 Task: Insert the text " Thank you" from word art.
Action: Mouse moved to (127, 93)
Screenshot: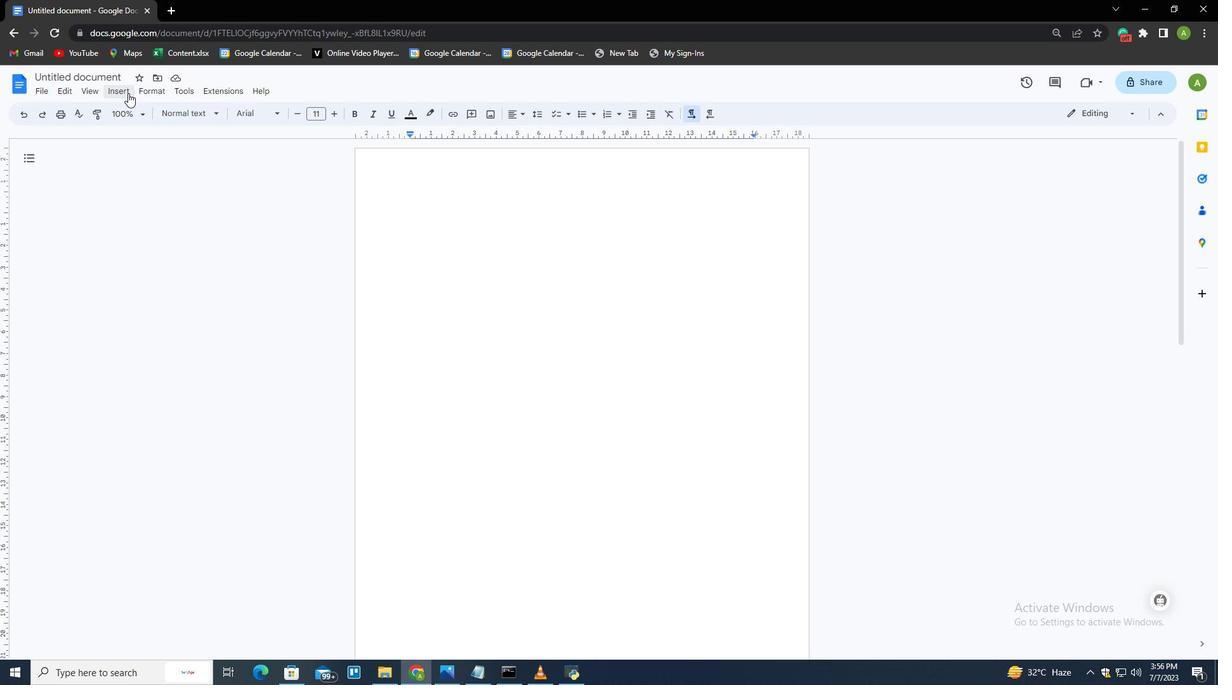 
Action: Mouse pressed left at (127, 93)
Screenshot: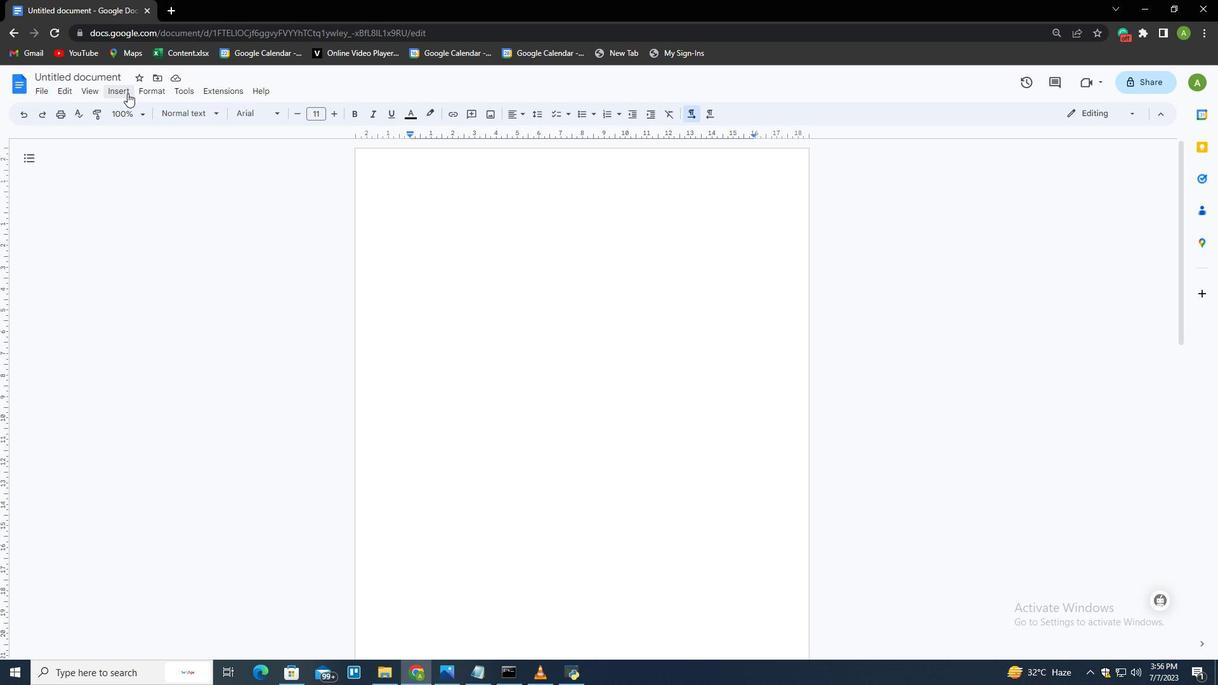 
Action: Mouse moved to (149, 149)
Screenshot: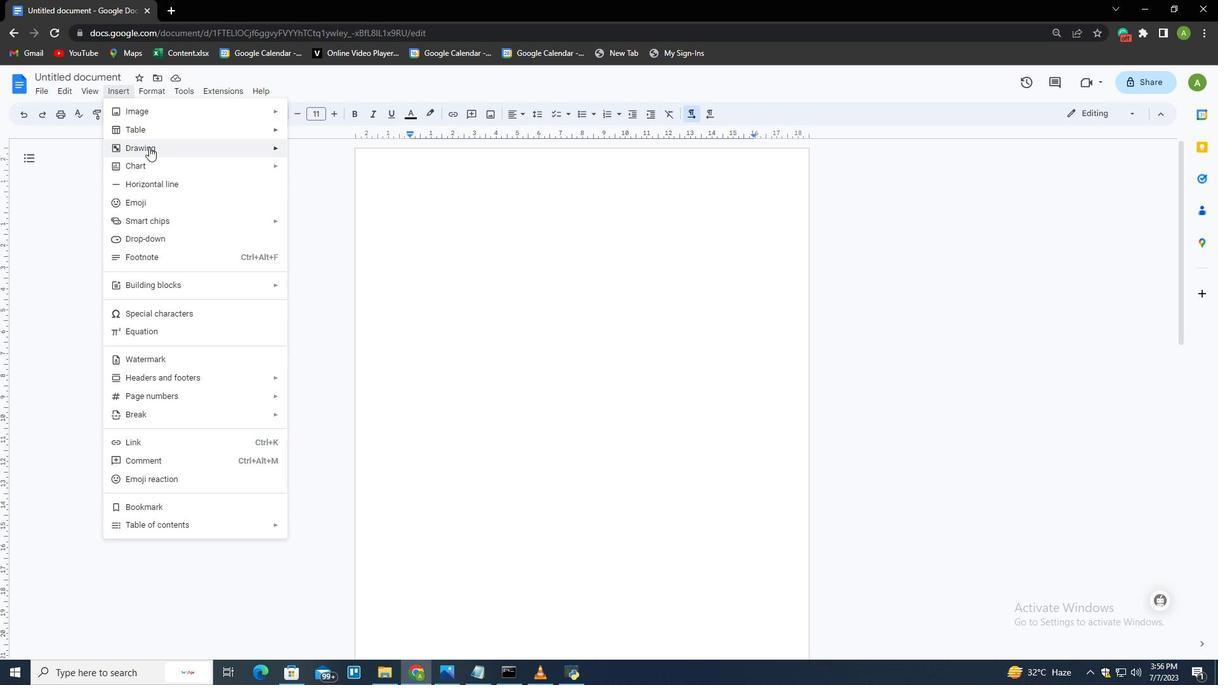 
Action: Mouse pressed left at (149, 149)
Screenshot: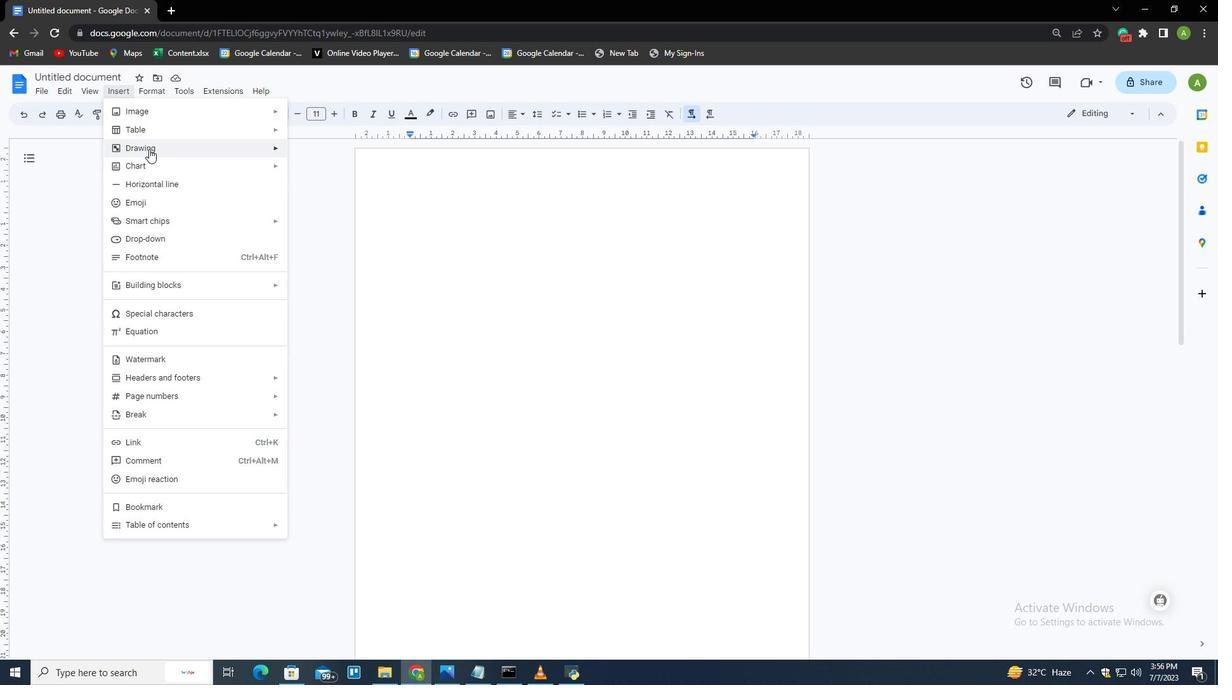 
Action: Mouse moved to (307, 152)
Screenshot: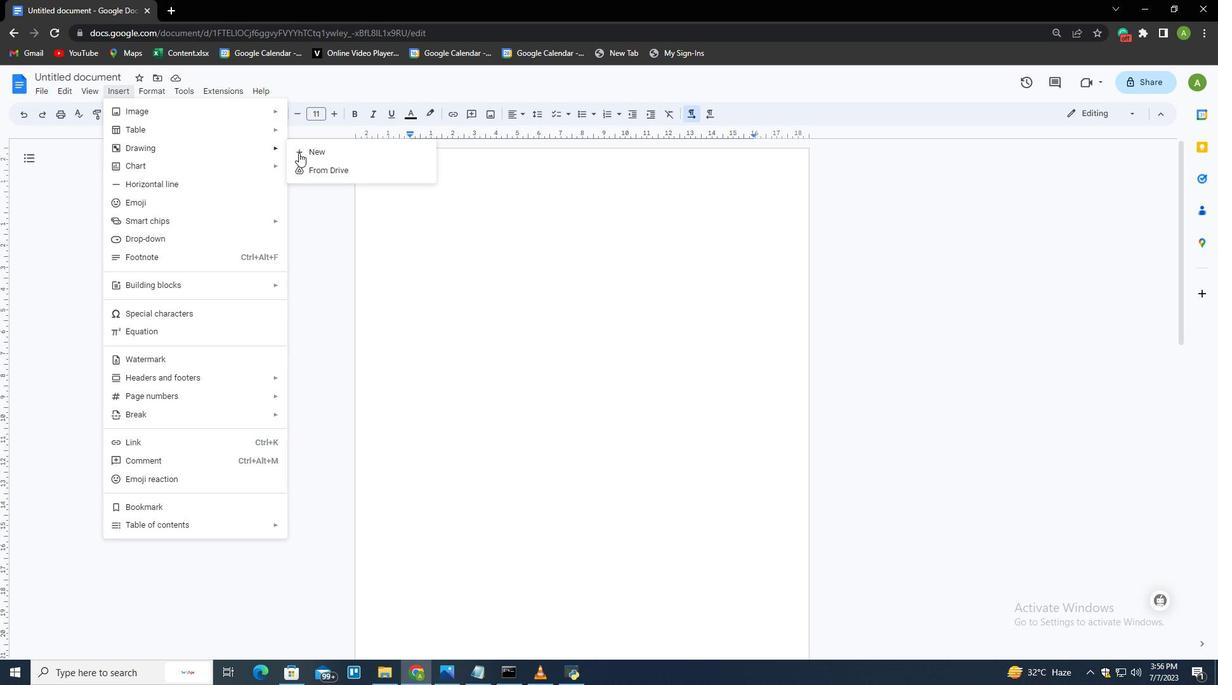 
Action: Mouse pressed left at (307, 152)
Screenshot: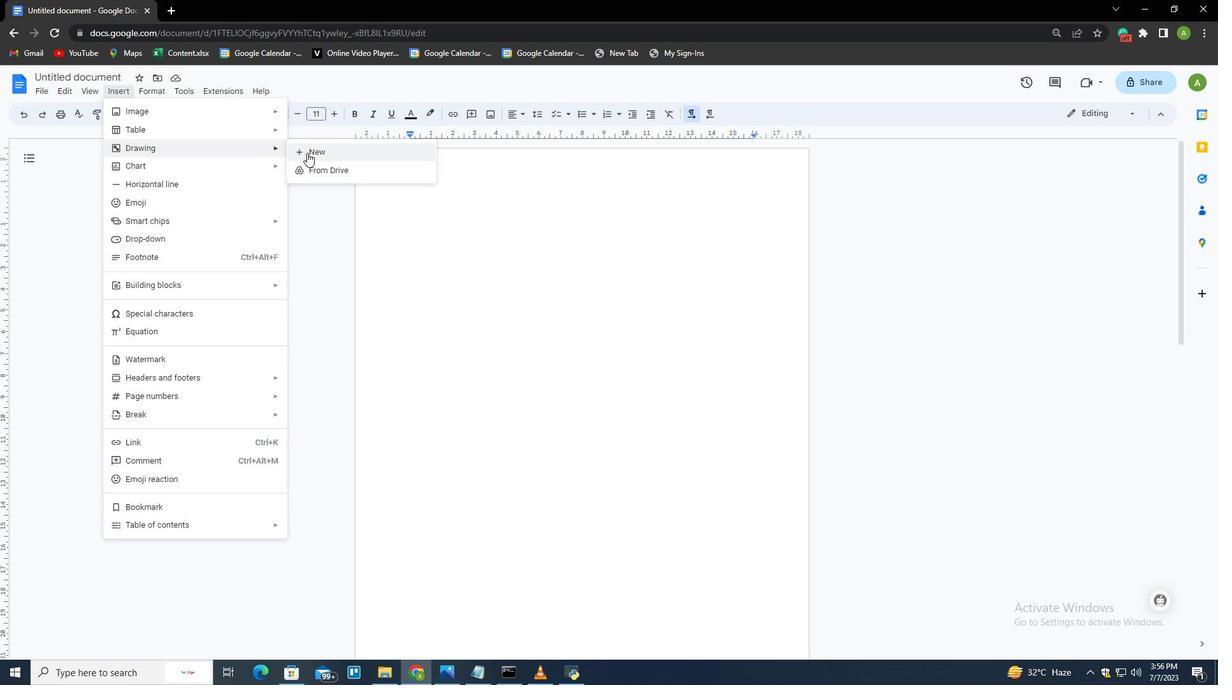 
Action: Mouse moved to (317, 140)
Screenshot: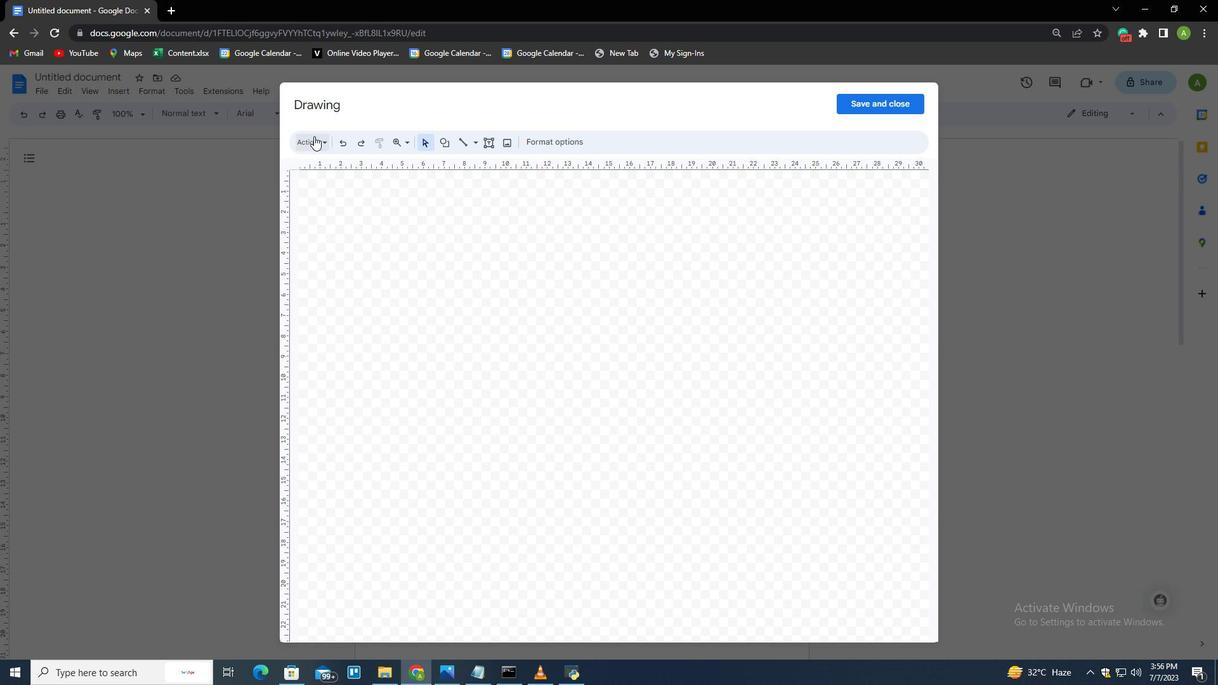 
Action: Mouse pressed left at (317, 140)
Screenshot: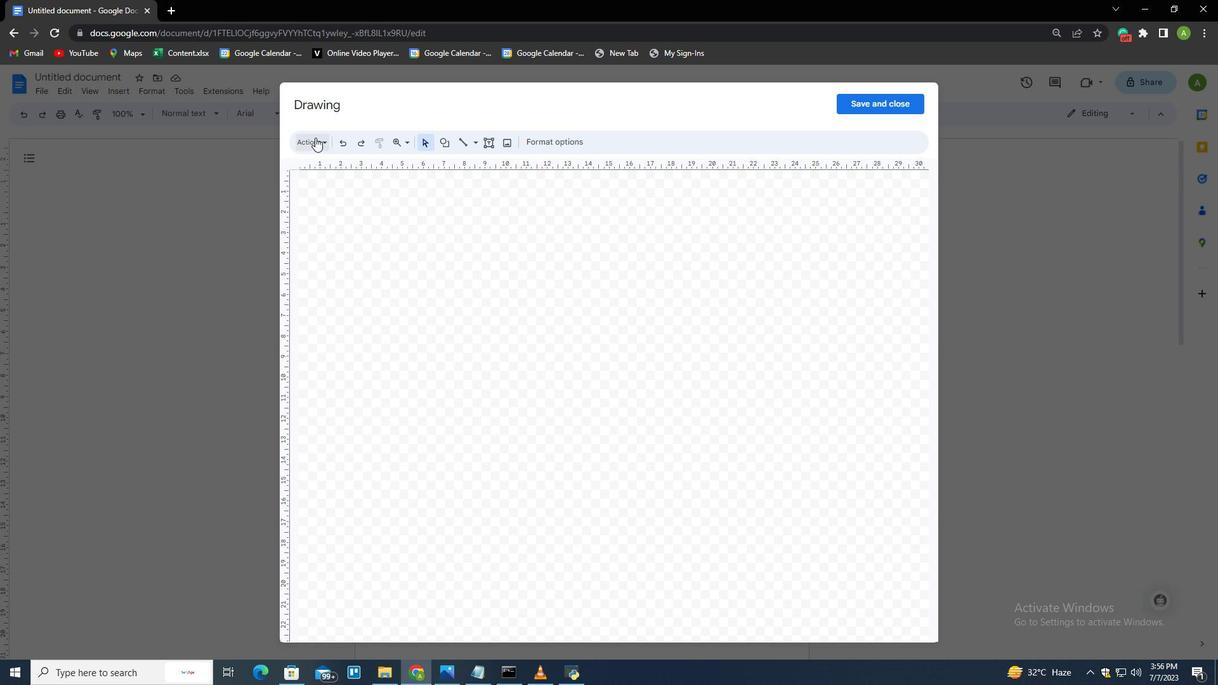
Action: Mouse moved to (339, 216)
Screenshot: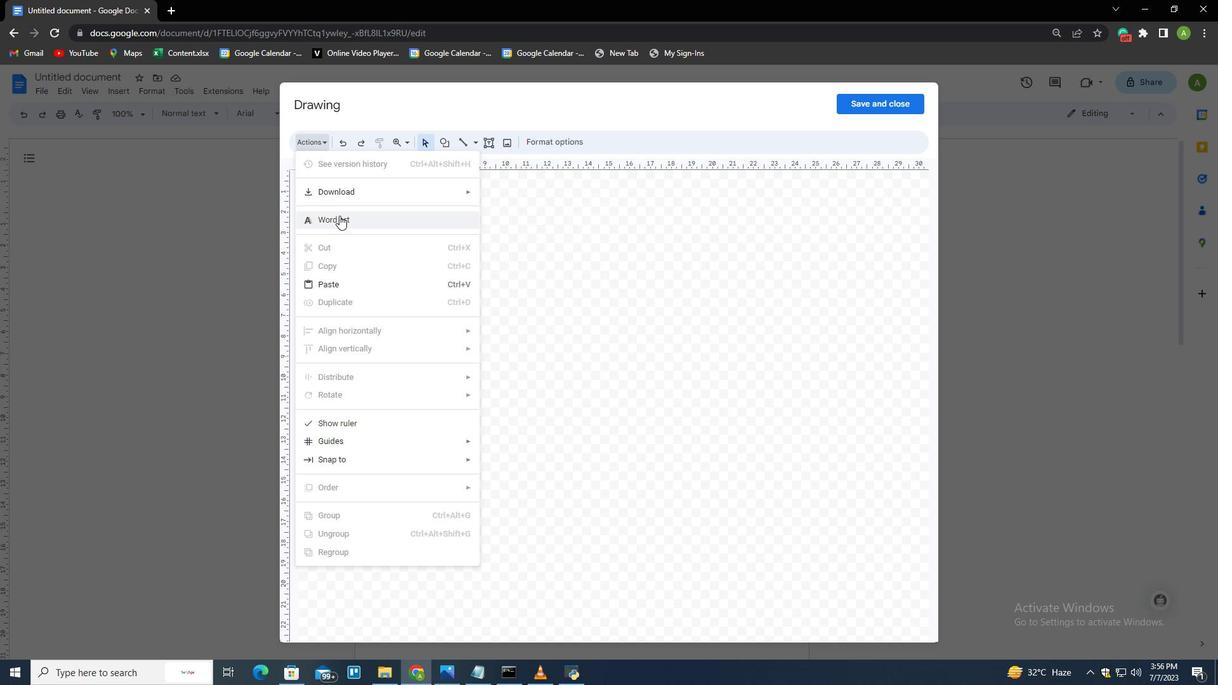 
Action: Mouse pressed left at (339, 216)
Screenshot: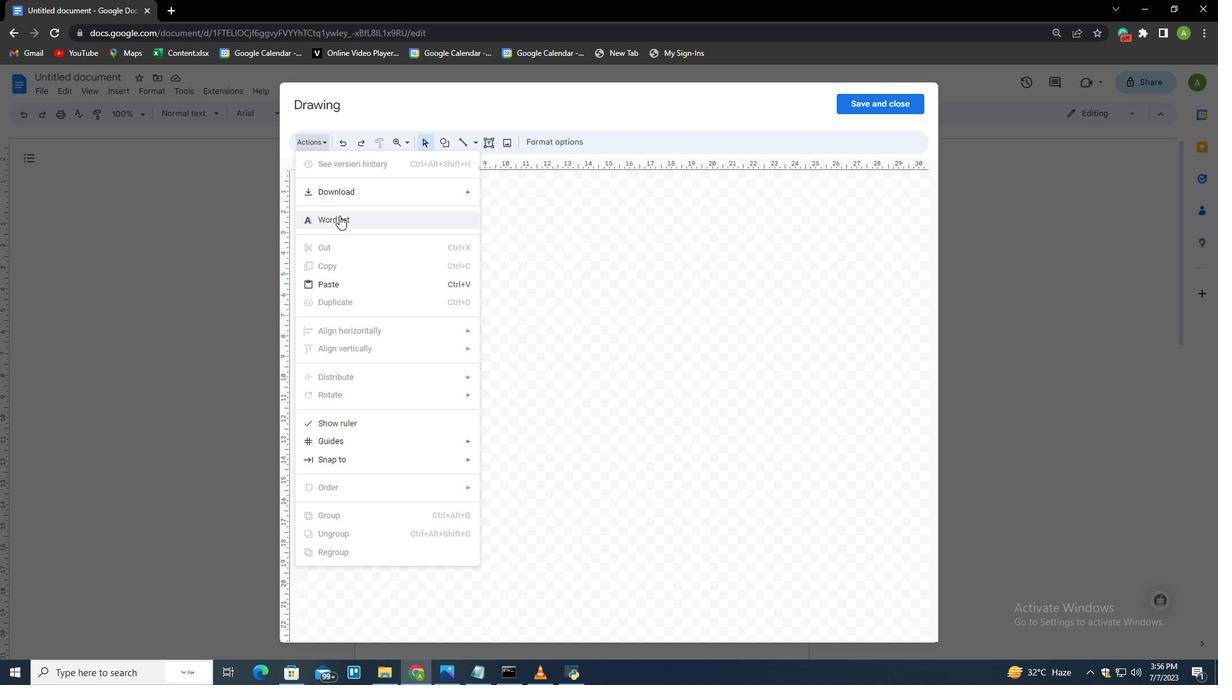 
Action: Mouse moved to (535, 189)
Screenshot: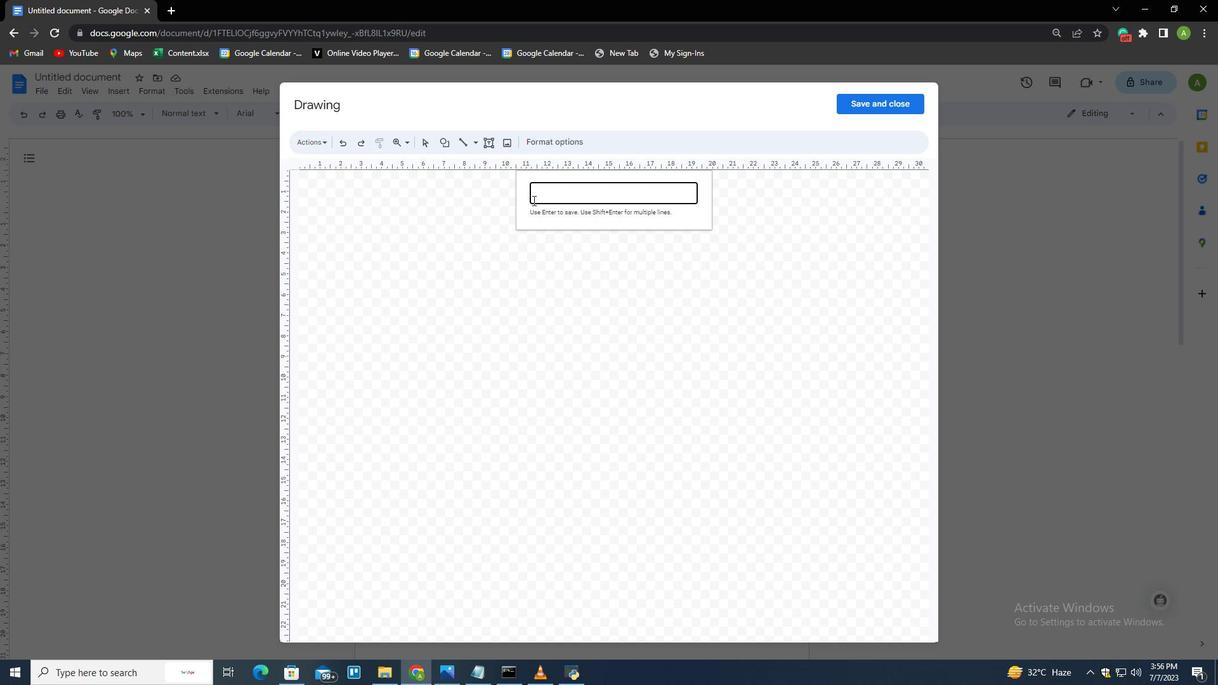 
Action: Mouse pressed left at (535, 189)
Screenshot: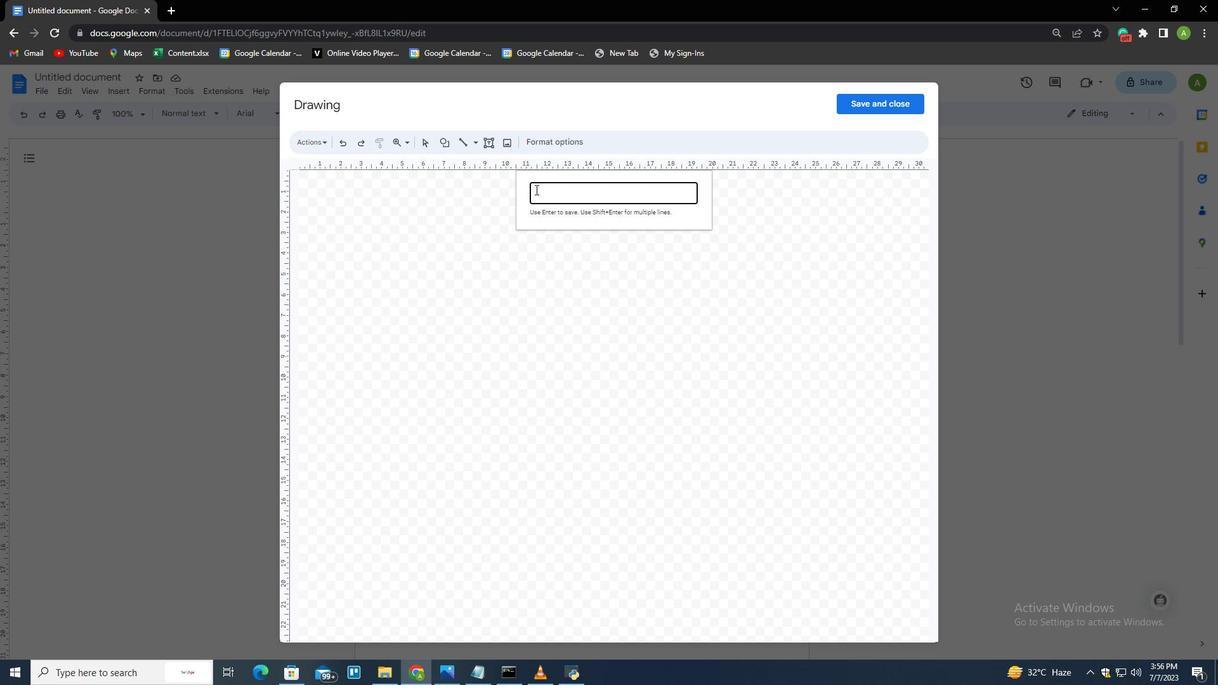 
Action: Key pressed <Key.shift><Key.shift>Thank<Key.space>you
Screenshot: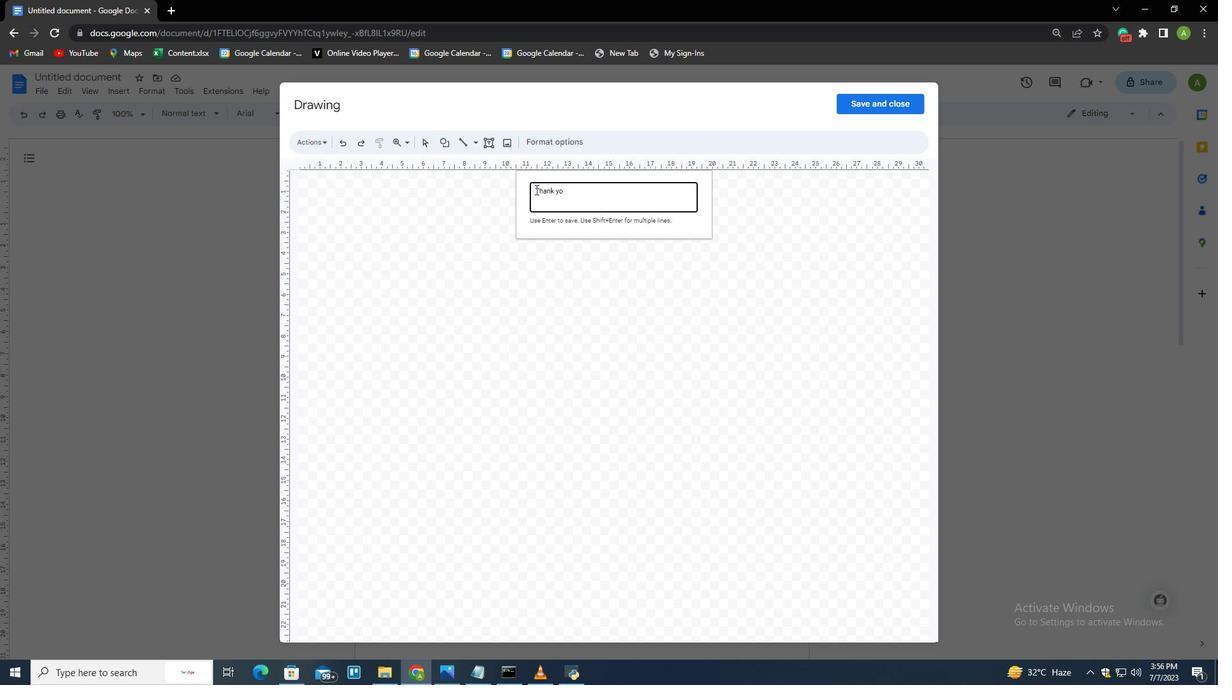
Action: Mouse moved to (696, 309)
Screenshot: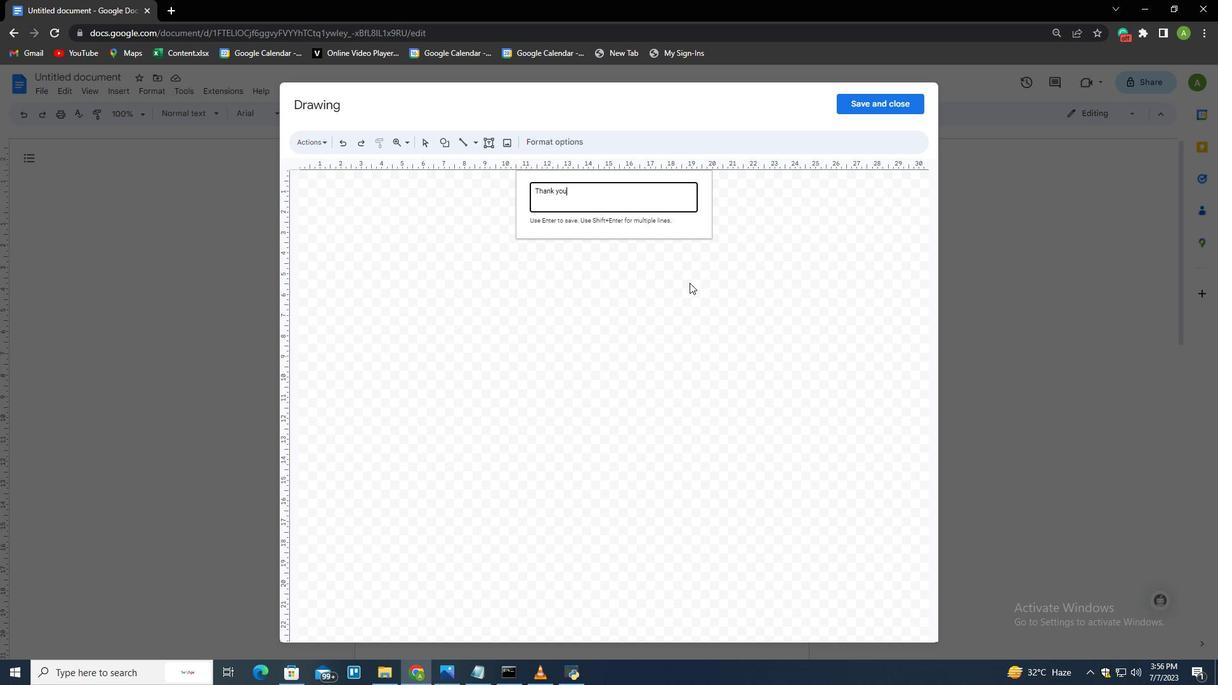 
Action: Mouse pressed left at (696, 309)
Screenshot: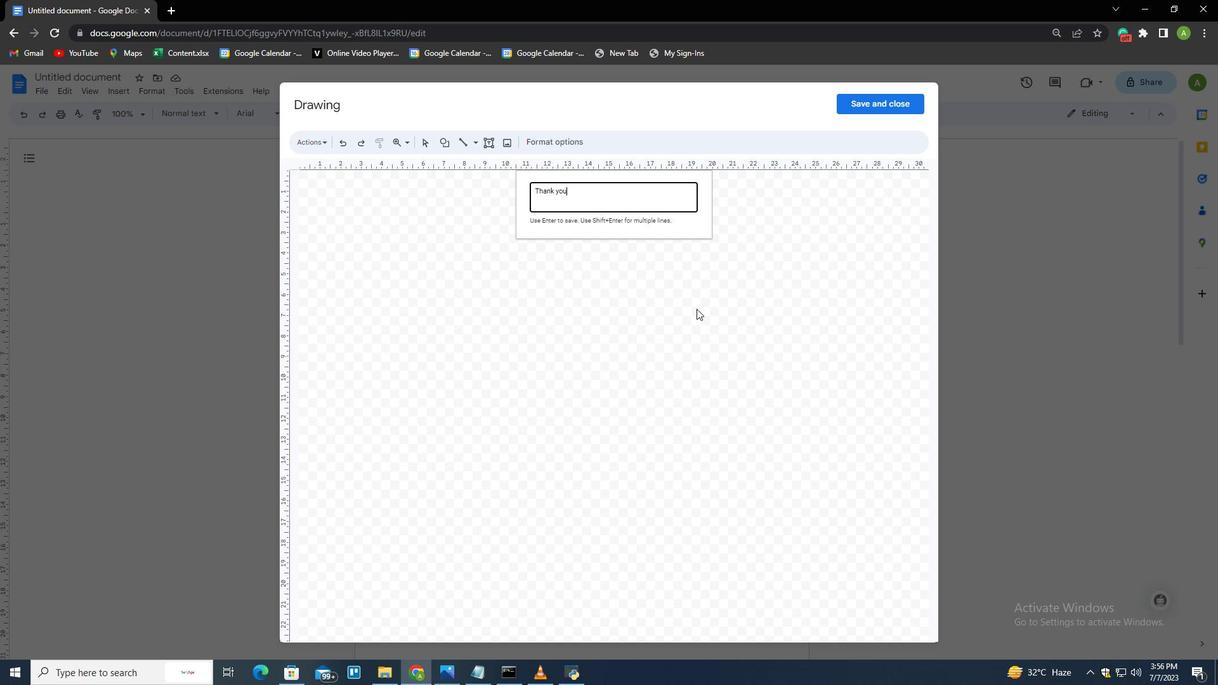 
